 Task: Look for properties with breakfast.
Action: Mouse moved to (794, 101)
Screenshot: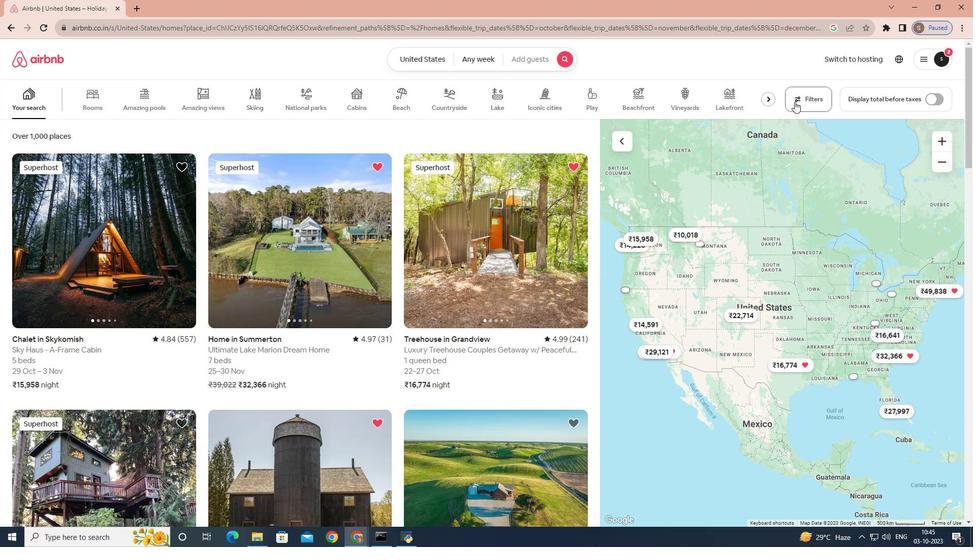 
Action: Mouse pressed left at (794, 101)
Screenshot: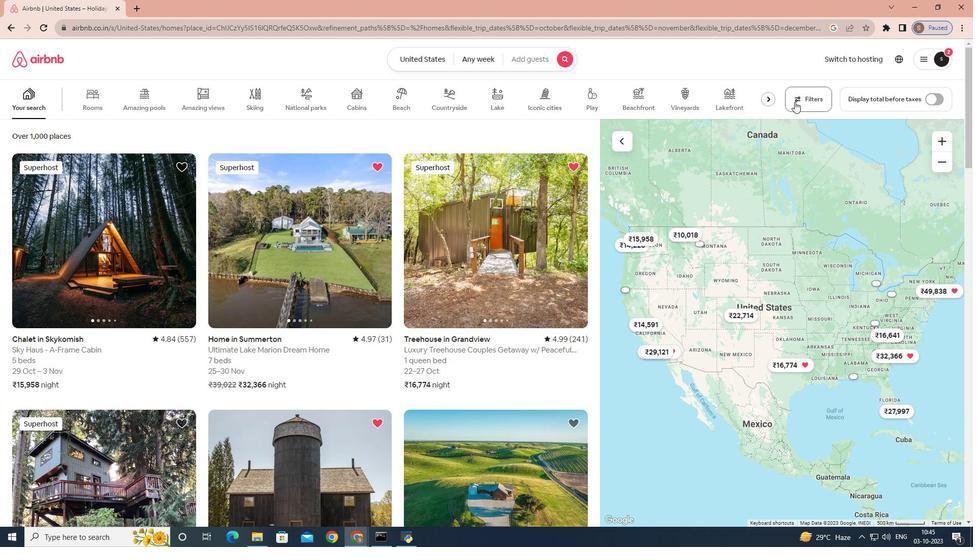 
Action: Mouse moved to (608, 158)
Screenshot: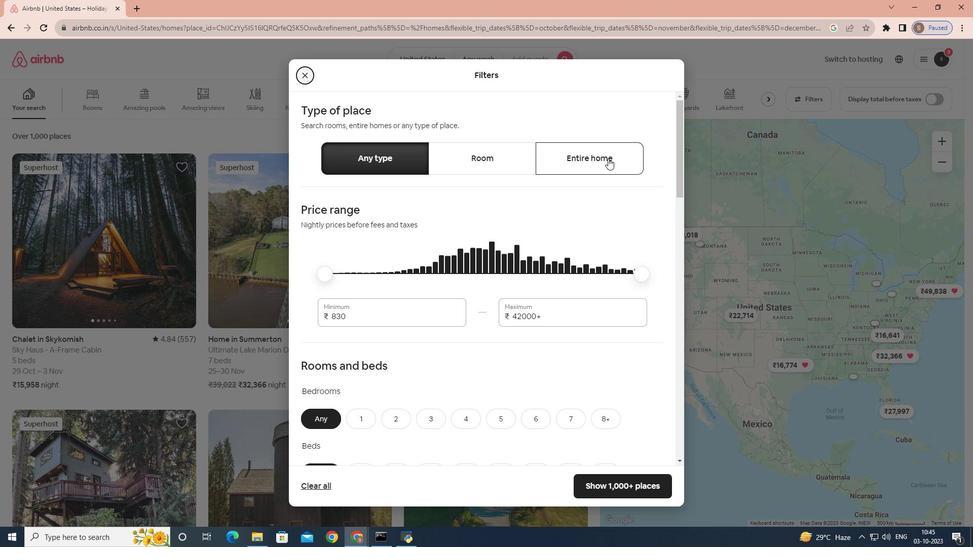 
Action: Mouse pressed left at (608, 158)
Screenshot: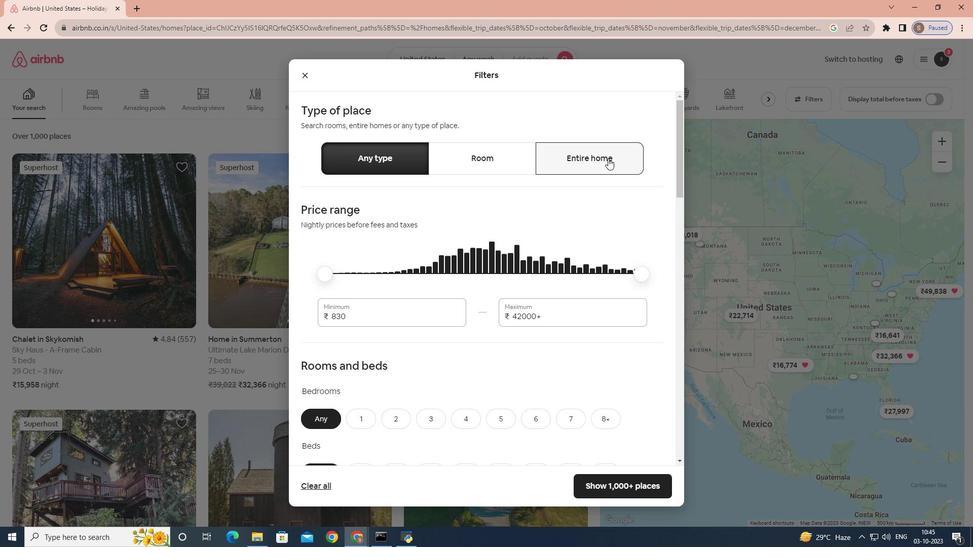 
Action: Mouse moved to (548, 231)
Screenshot: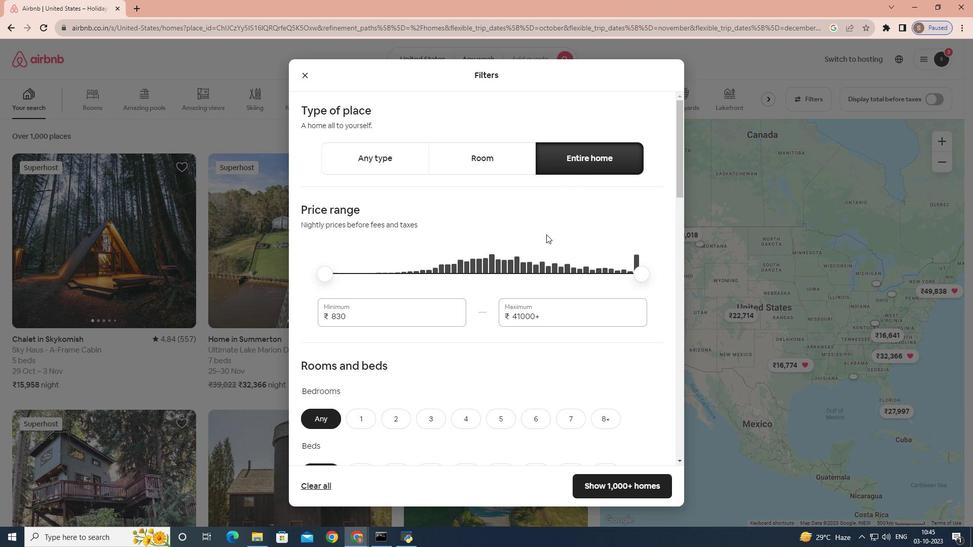 
Action: Mouse scrolled (548, 230) with delta (0, 0)
Screenshot: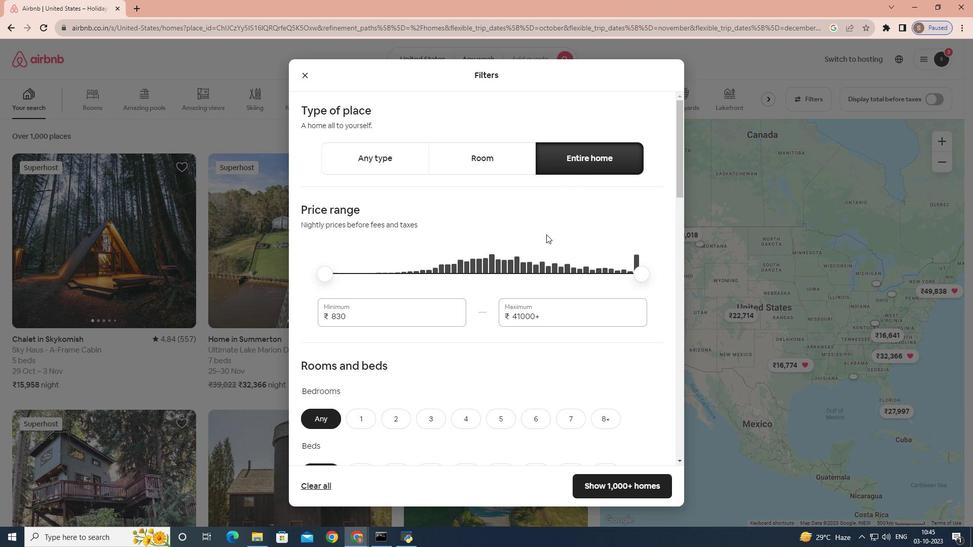 
Action: Mouse moved to (546, 234)
Screenshot: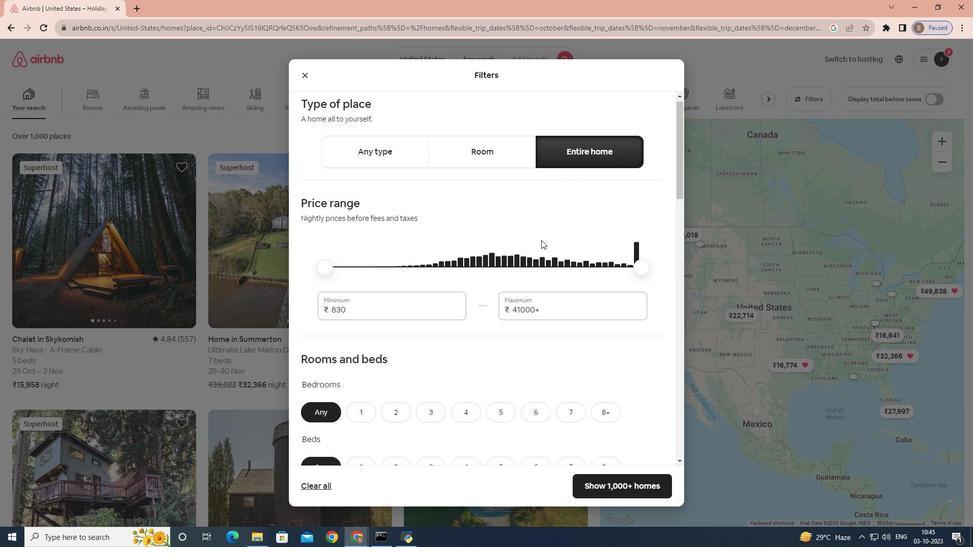 
Action: Mouse scrolled (546, 234) with delta (0, 0)
Screenshot: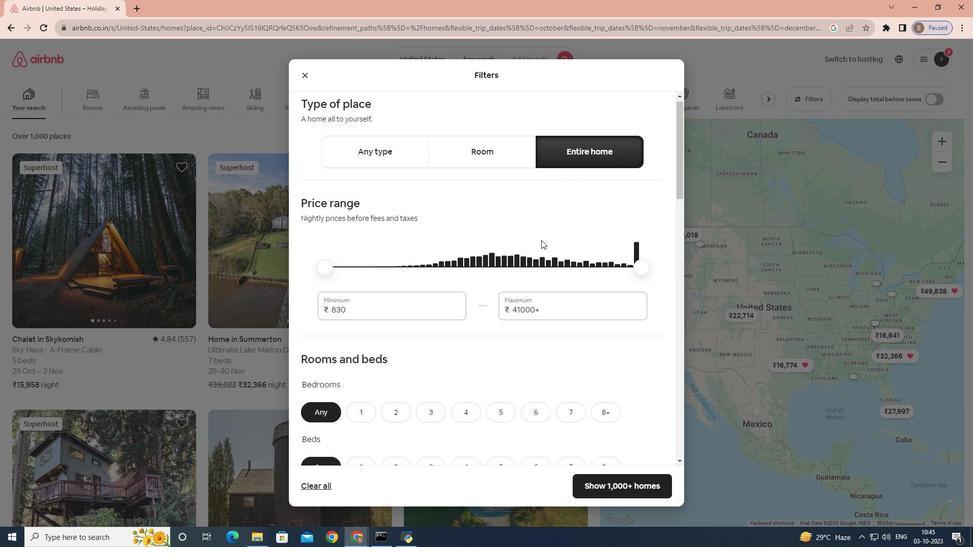 
Action: Mouse moved to (544, 235)
Screenshot: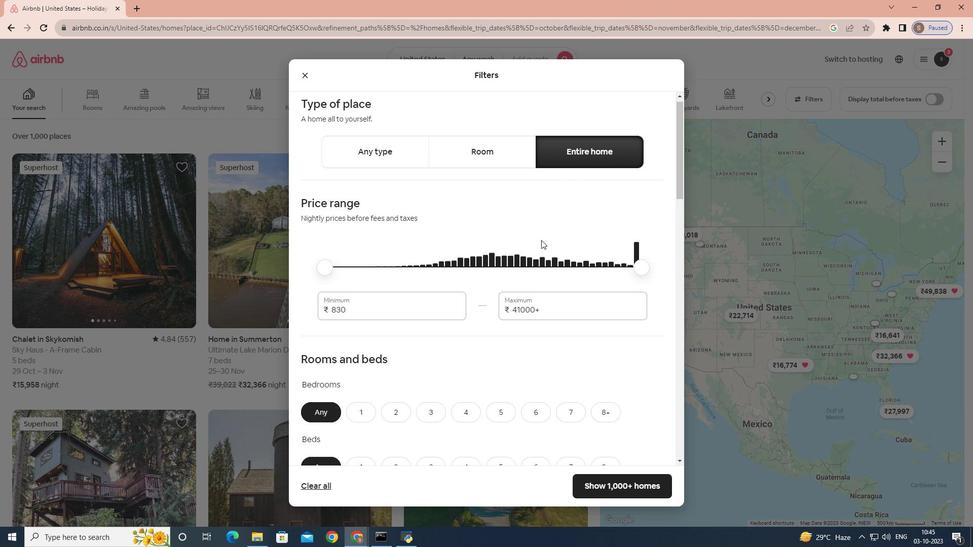 
Action: Mouse scrolled (544, 235) with delta (0, 0)
Screenshot: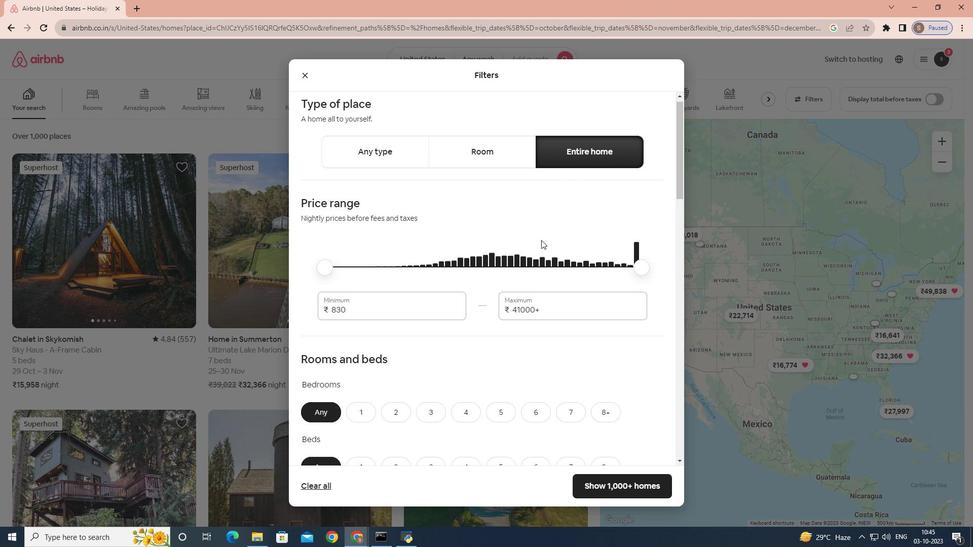 
Action: Mouse moved to (540, 240)
Screenshot: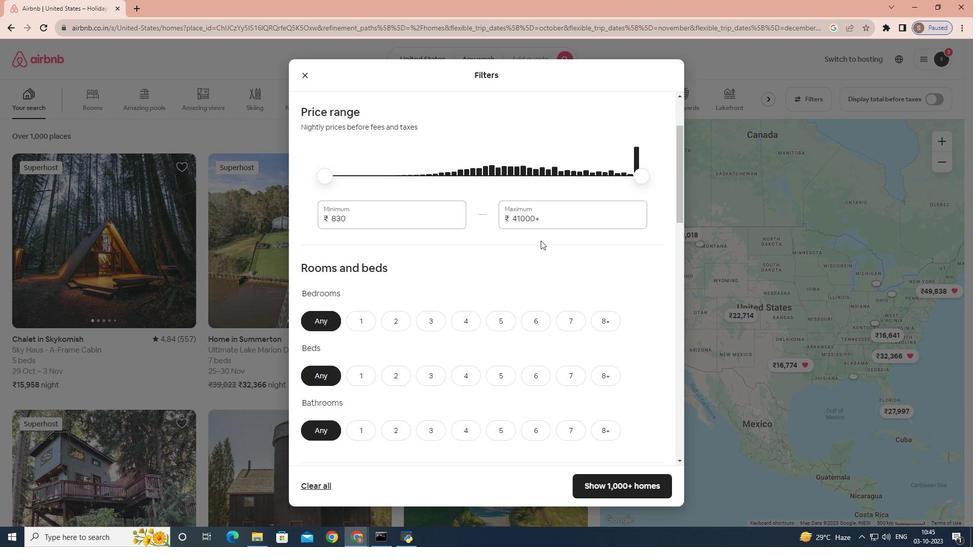 
Action: Mouse scrolled (540, 240) with delta (0, 0)
Screenshot: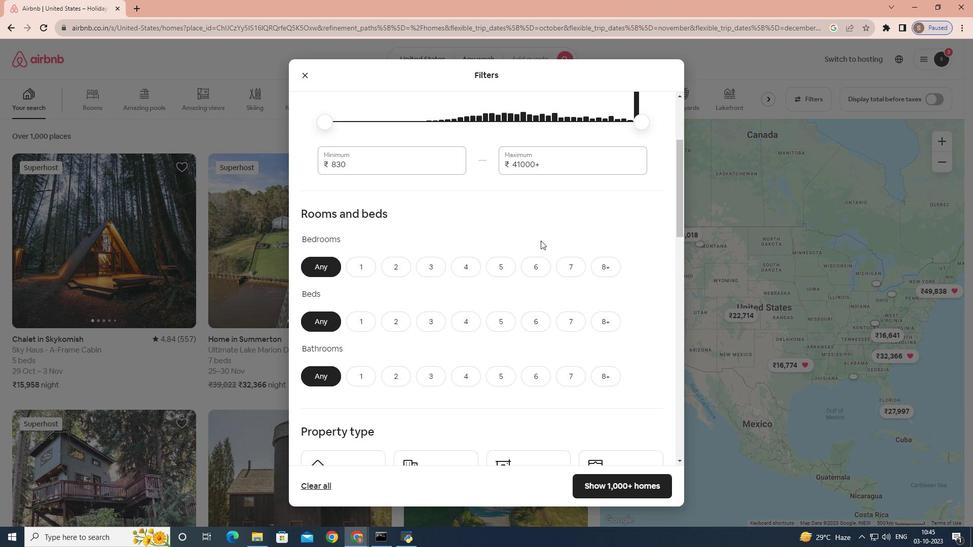 
Action: Mouse scrolled (540, 240) with delta (0, 0)
Screenshot: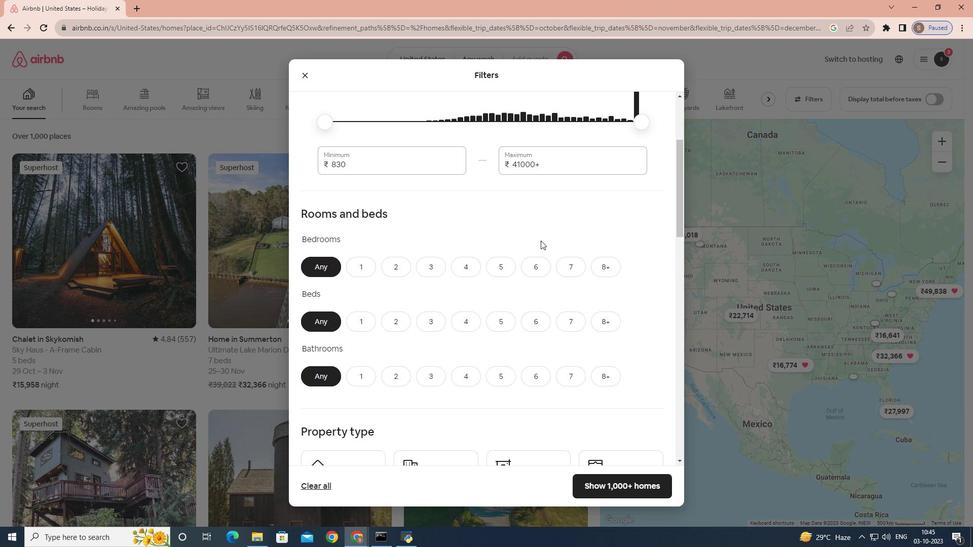 
Action: Mouse scrolled (540, 240) with delta (0, 0)
Screenshot: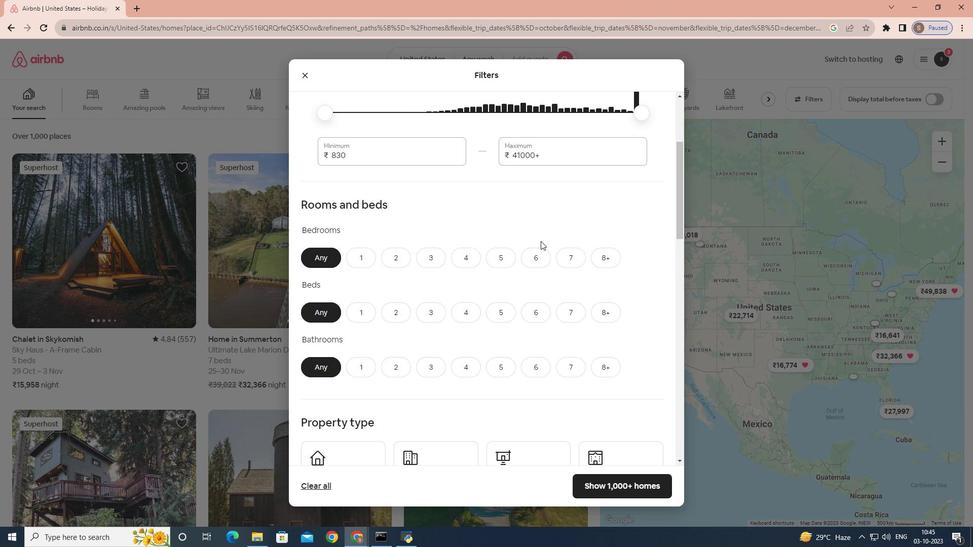 
Action: Mouse scrolled (540, 240) with delta (0, 0)
Screenshot: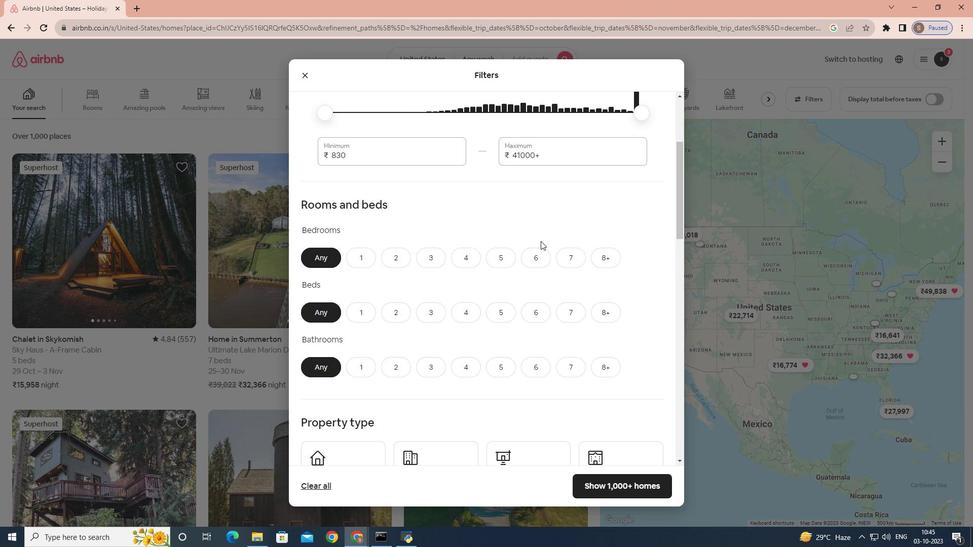 
Action: Mouse moved to (540, 241)
Screenshot: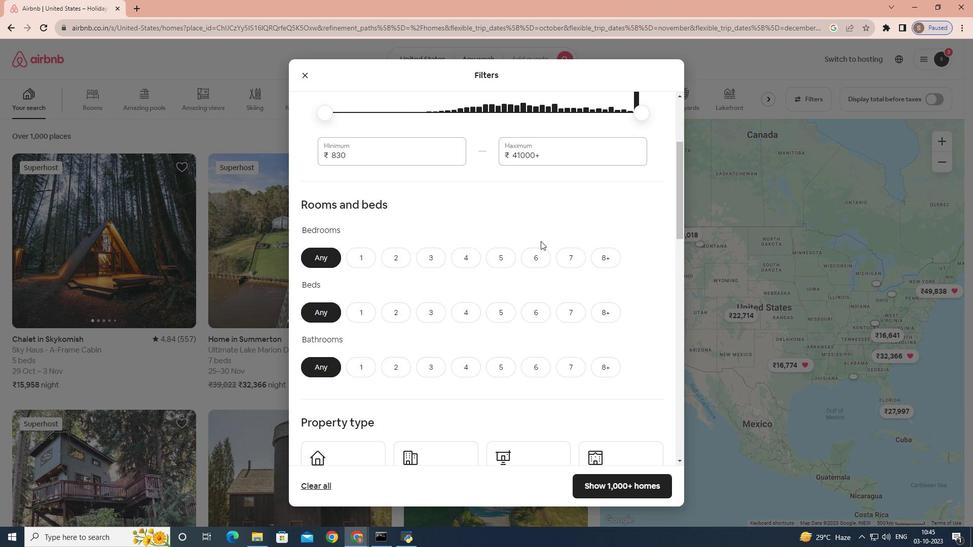
Action: Mouse scrolled (540, 240) with delta (0, 0)
Screenshot: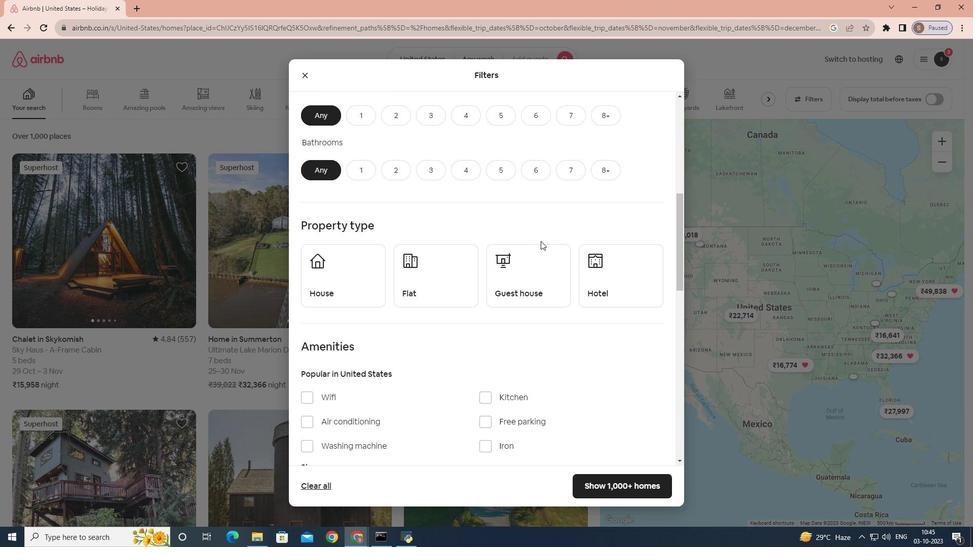 
Action: Mouse scrolled (540, 240) with delta (0, 0)
Screenshot: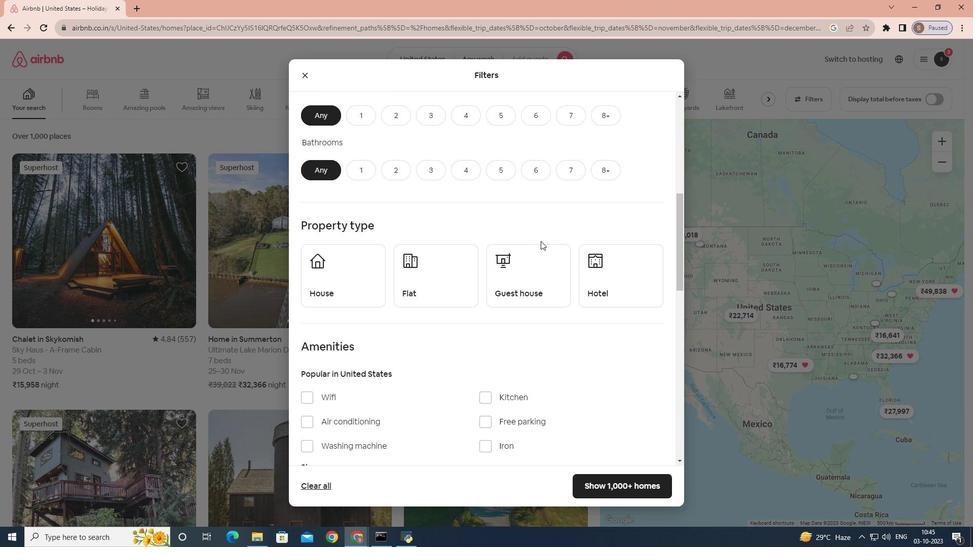 
Action: Mouse scrolled (540, 240) with delta (0, 0)
Screenshot: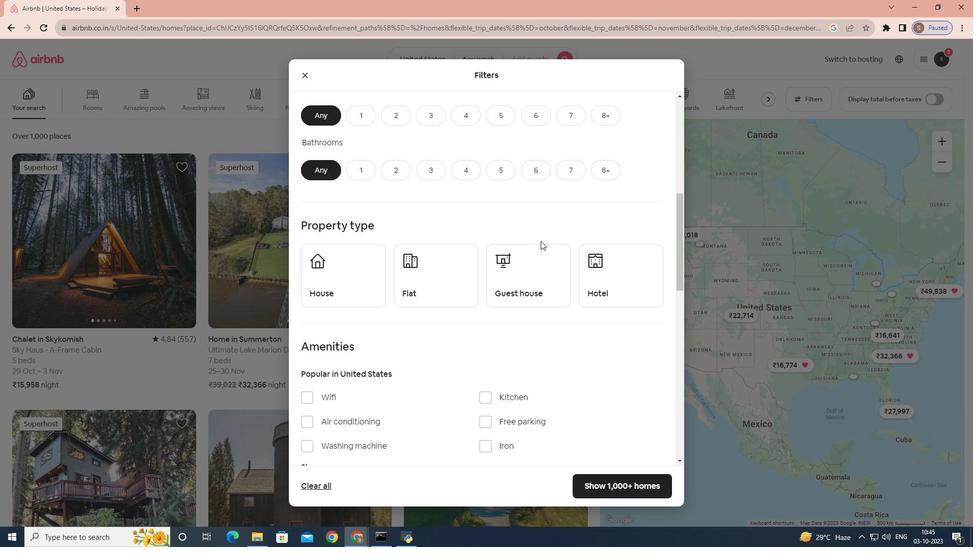 
Action: Mouse moved to (536, 244)
Screenshot: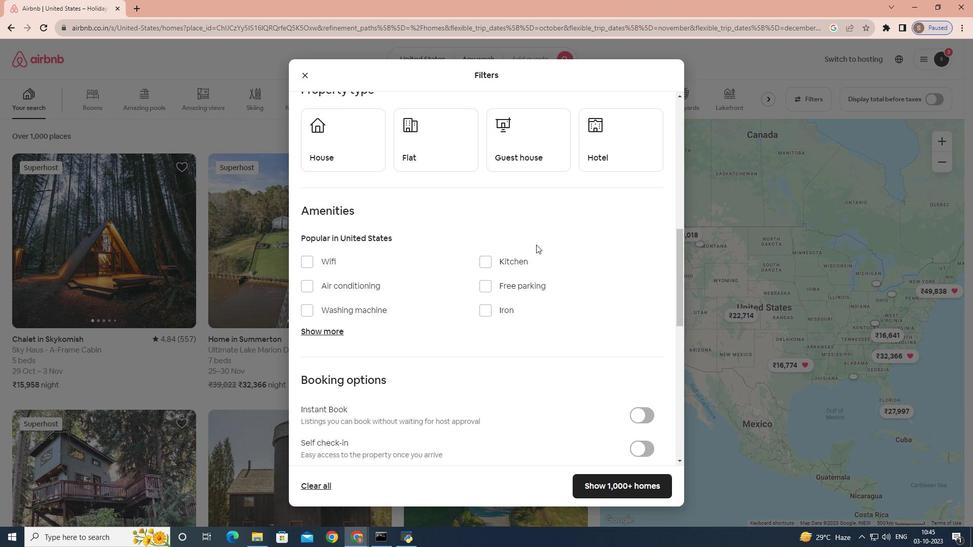 
Action: Mouse scrolled (536, 244) with delta (0, 0)
Screenshot: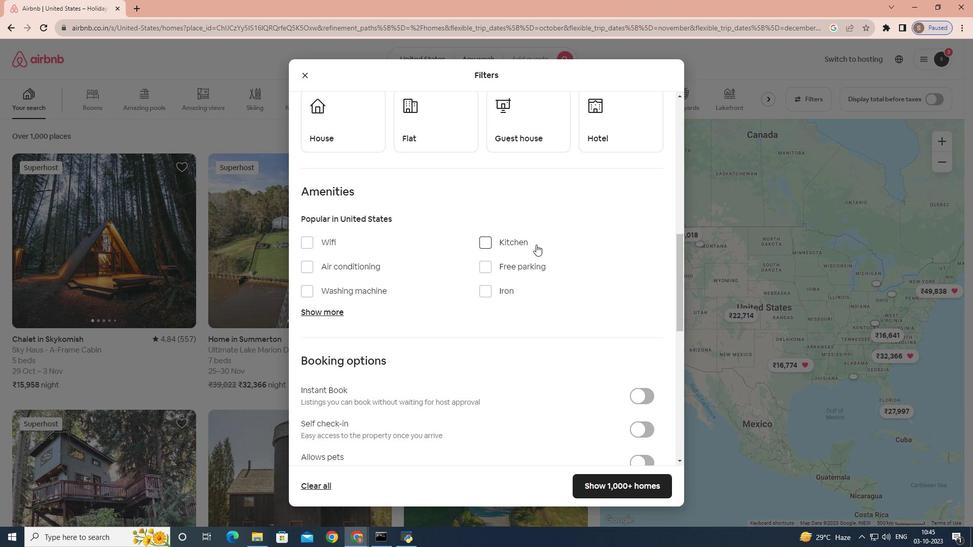 
Action: Mouse scrolled (536, 244) with delta (0, 0)
Screenshot: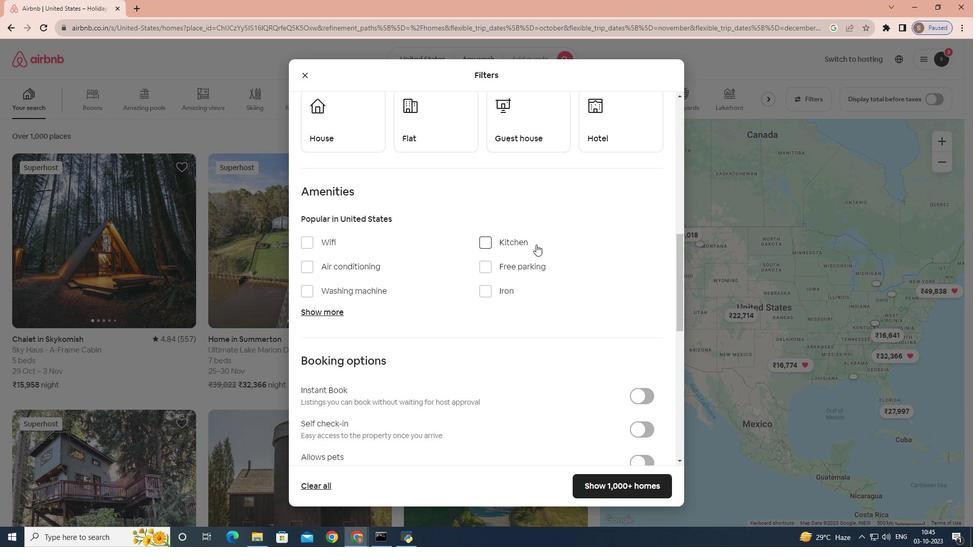 
Action: Mouse moved to (332, 220)
Screenshot: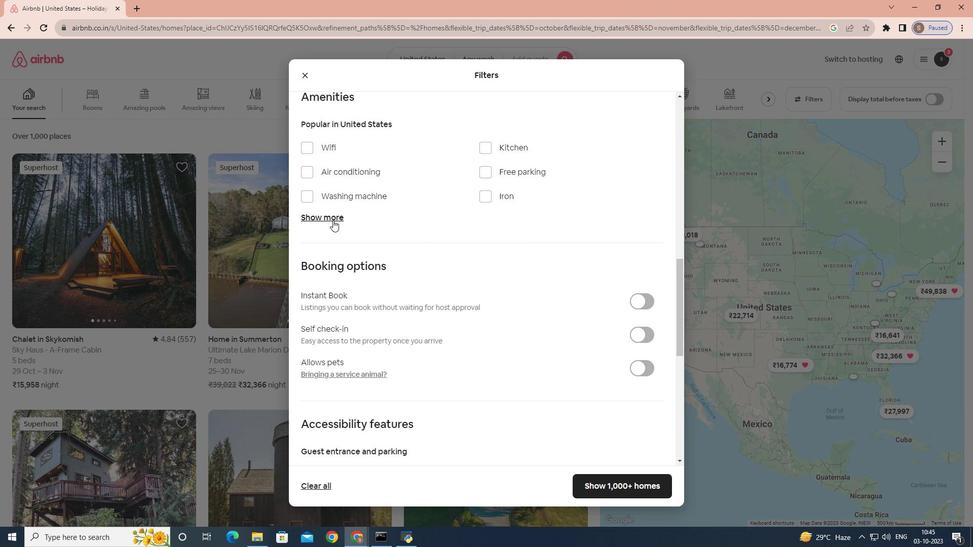 
Action: Mouse pressed left at (332, 220)
Screenshot: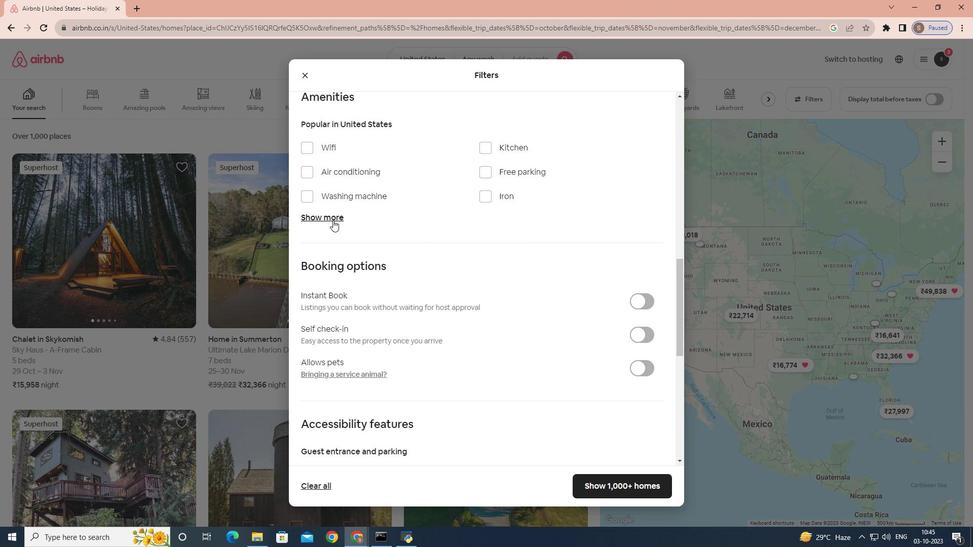 
Action: Mouse moved to (419, 247)
Screenshot: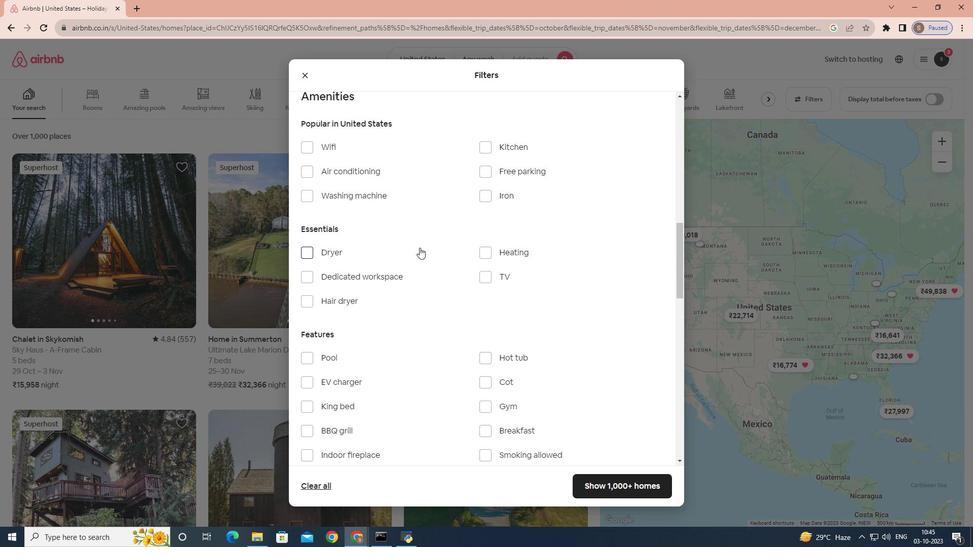 
Action: Mouse scrolled (419, 247) with delta (0, 0)
Screenshot: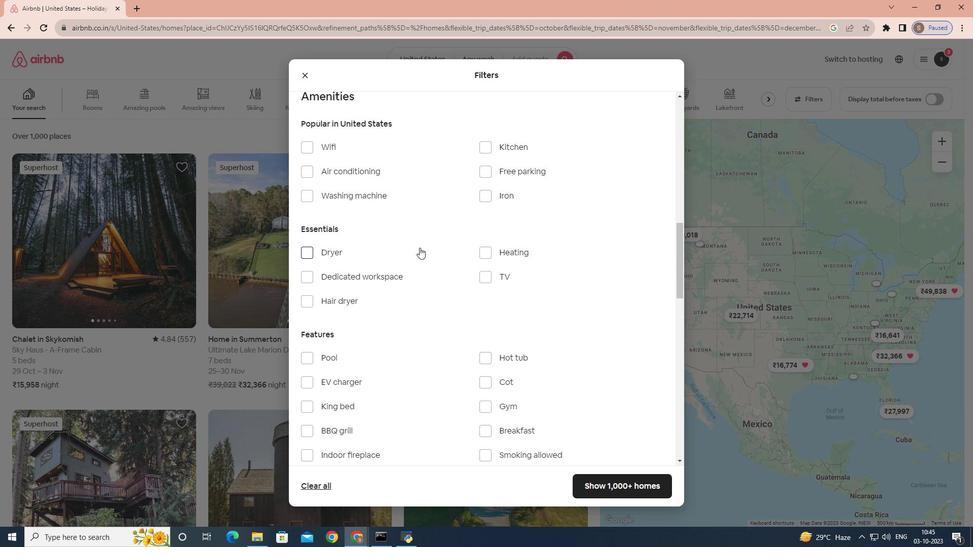 
Action: Mouse moved to (422, 251)
Screenshot: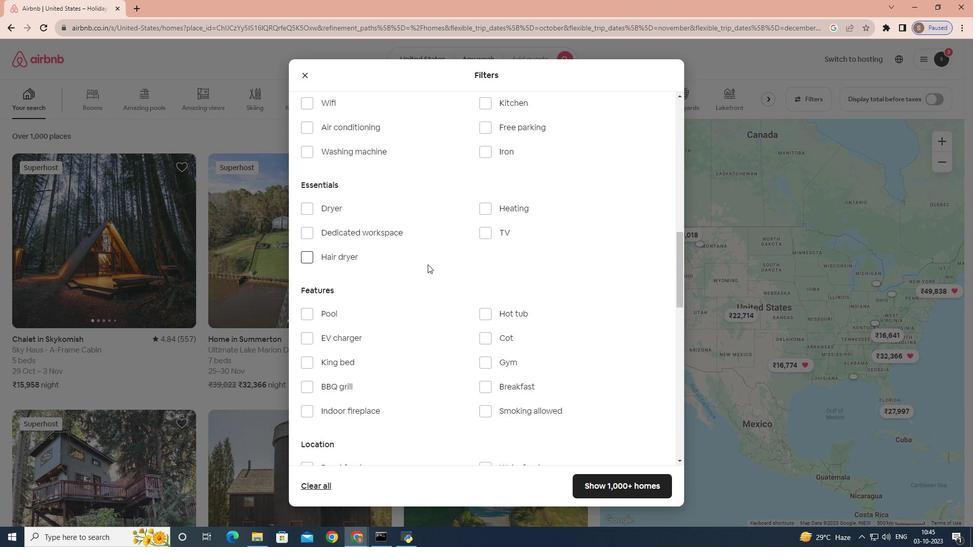 
Action: Mouse scrolled (422, 250) with delta (0, 0)
Screenshot: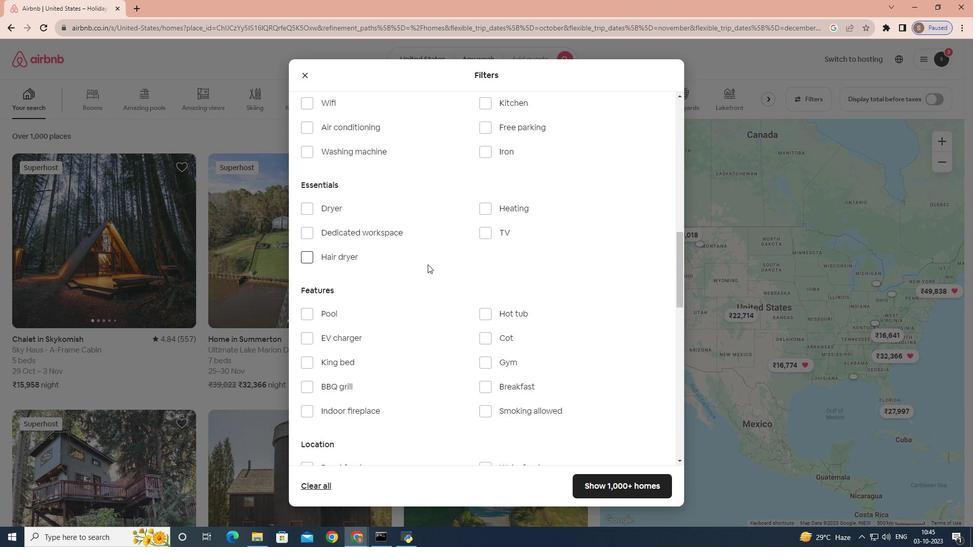 
Action: Mouse moved to (486, 327)
Screenshot: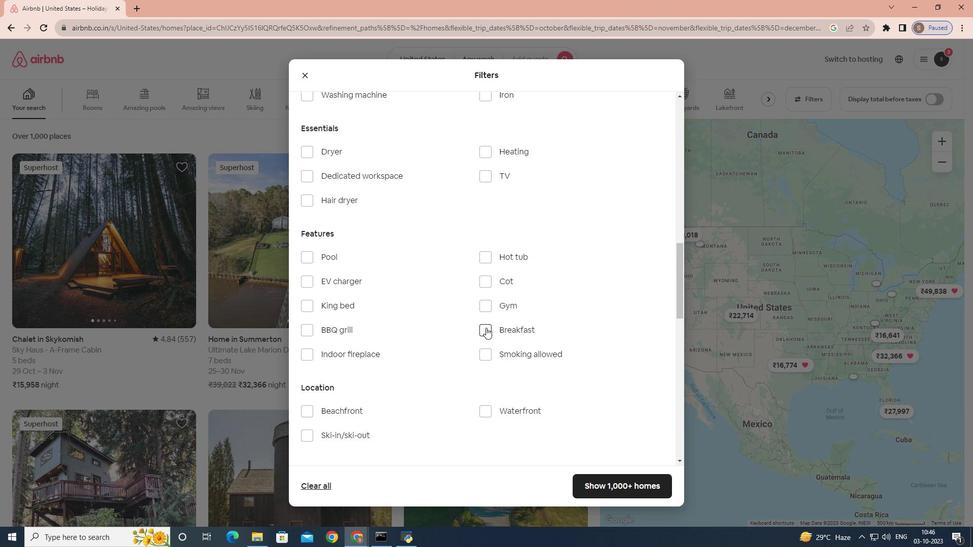 
Action: Mouse pressed left at (486, 327)
Screenshot: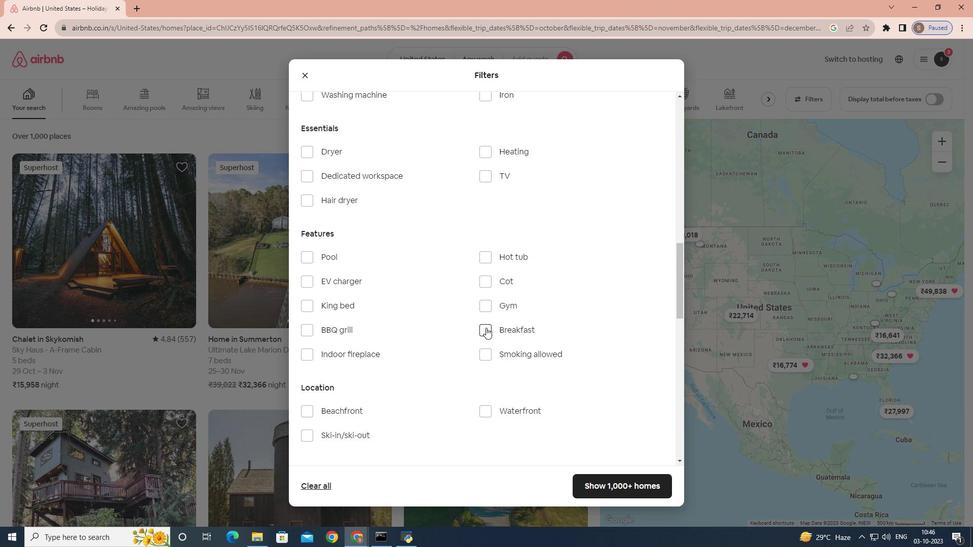 
Action: Mouse moved to (594, 480)
Screenshot: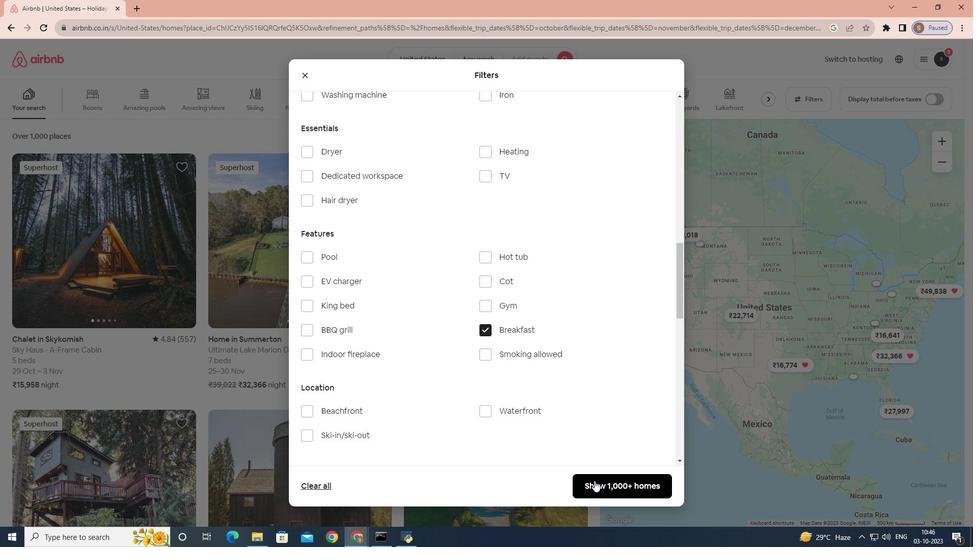 
Action: Mouse pressed left at (594, 480)
Screenshot: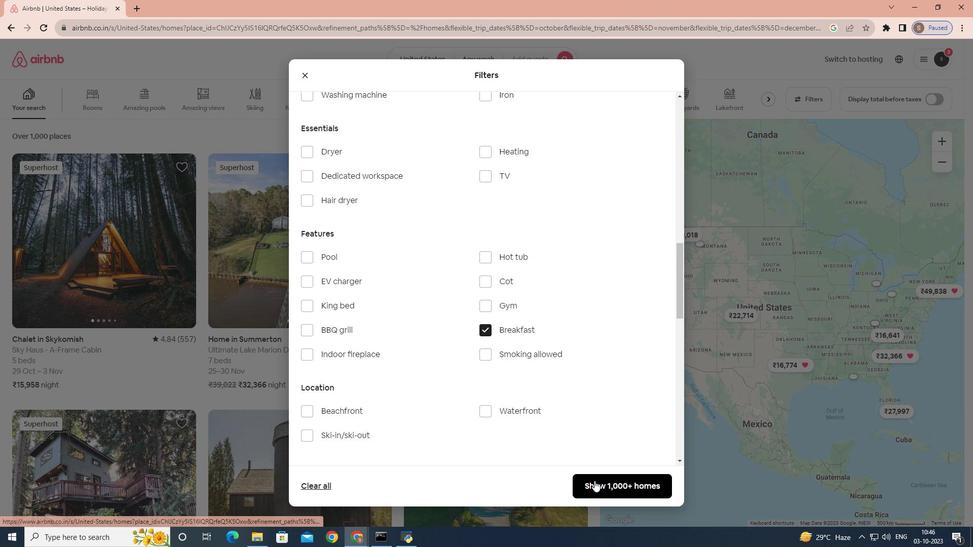
